 Task: Reply to email with the signature Clara Davis with the subject 'Follow up on a refund' from softage.1@softage.net with the message 'Can you please provide me with a list of project milestones and deadlines?'
Action: Mouse moved to (1048, 266)
Screenshot: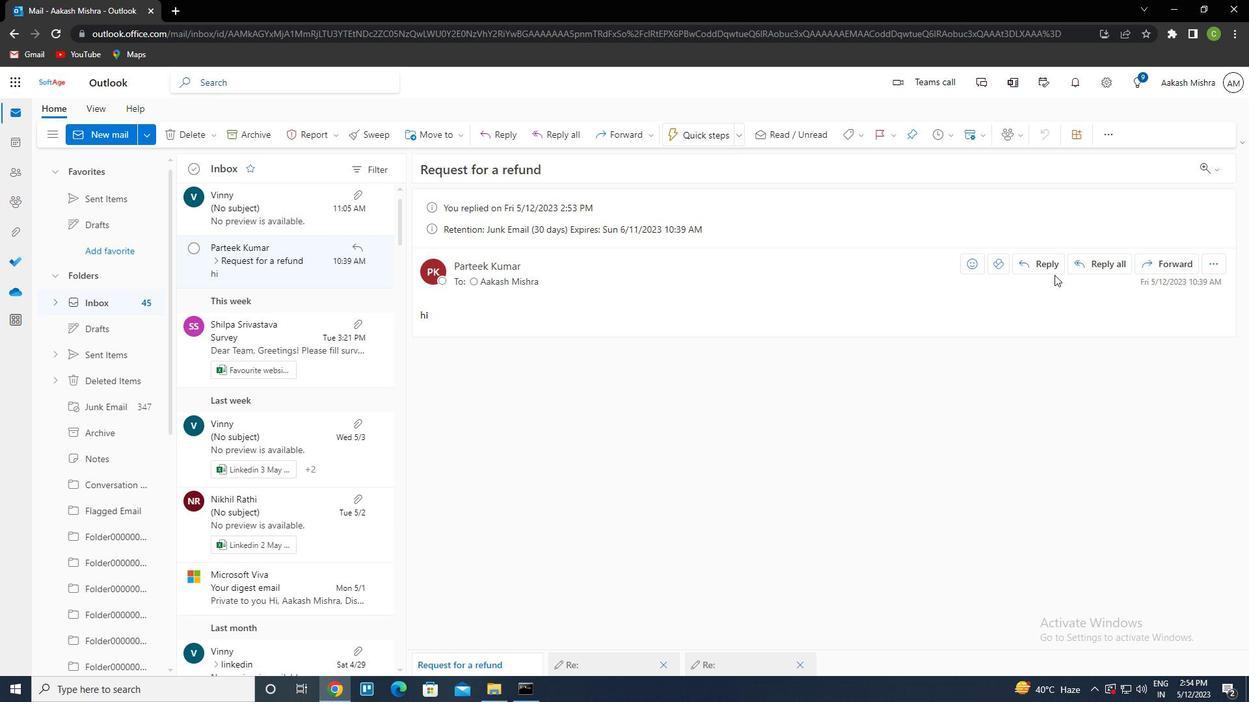 
Action: Mouse pressed left at (1048, 266)
Screenshot: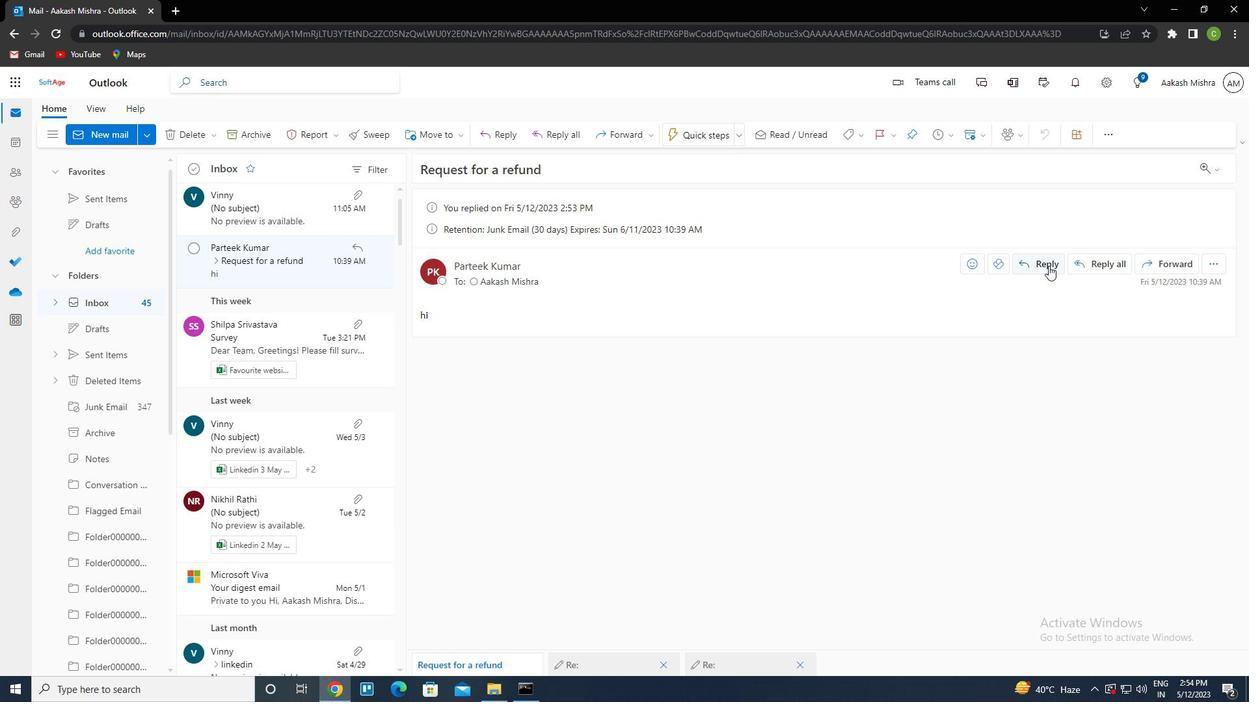 
Action: Mouse moved to (854, 137)
Screenshot: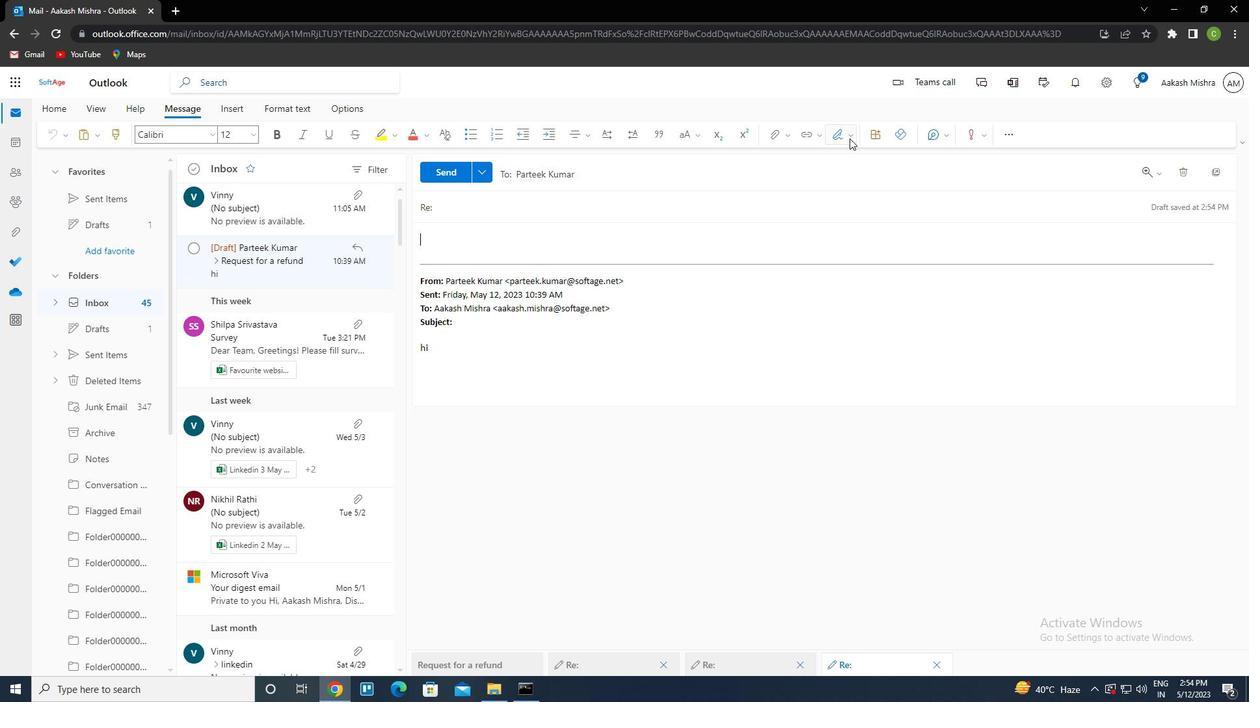 
Action: Mouse pressed left at (854, 137)
Screenshot: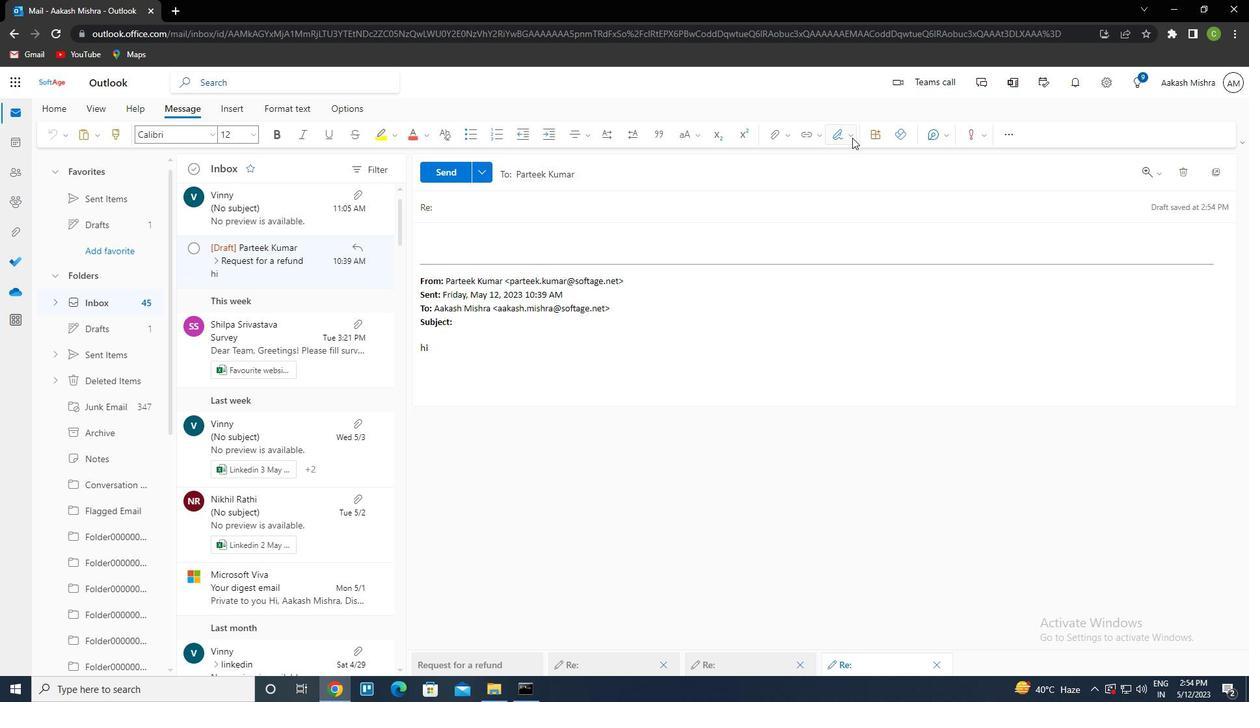 
Action: Mouse moved to (828, 188)
Screenshot: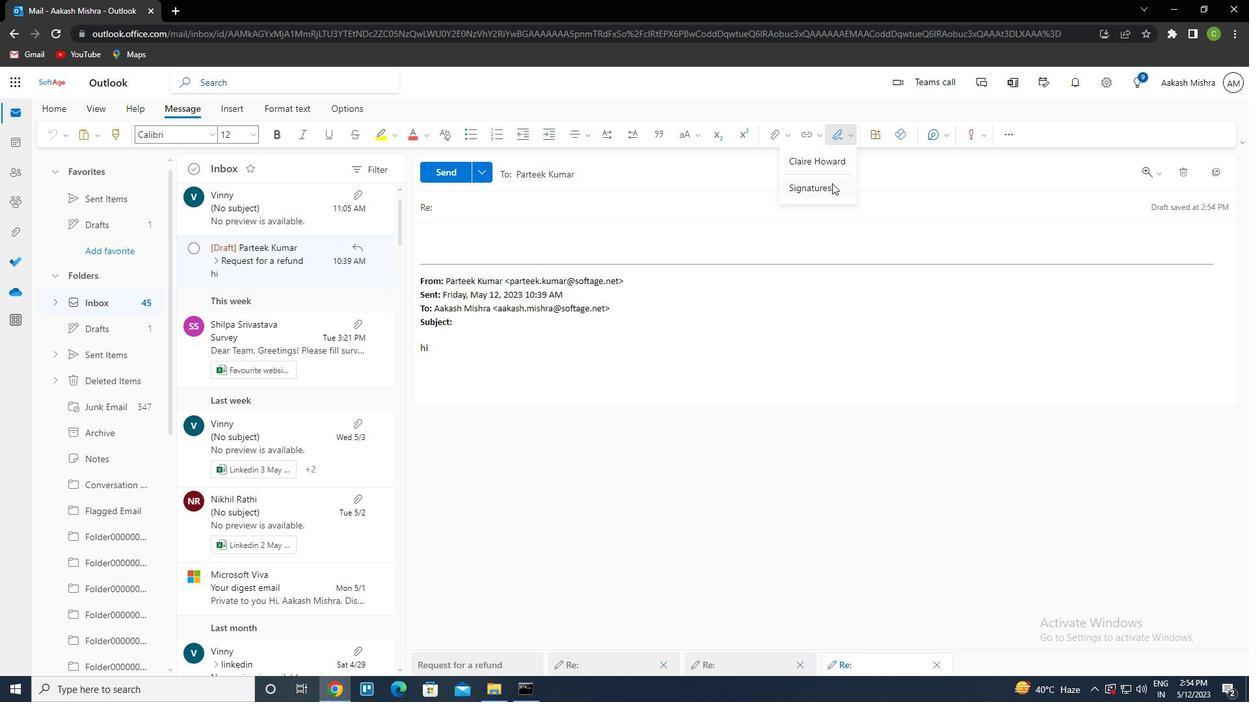 
Action: Mouse pressed left at (828, 188)
Screenshot: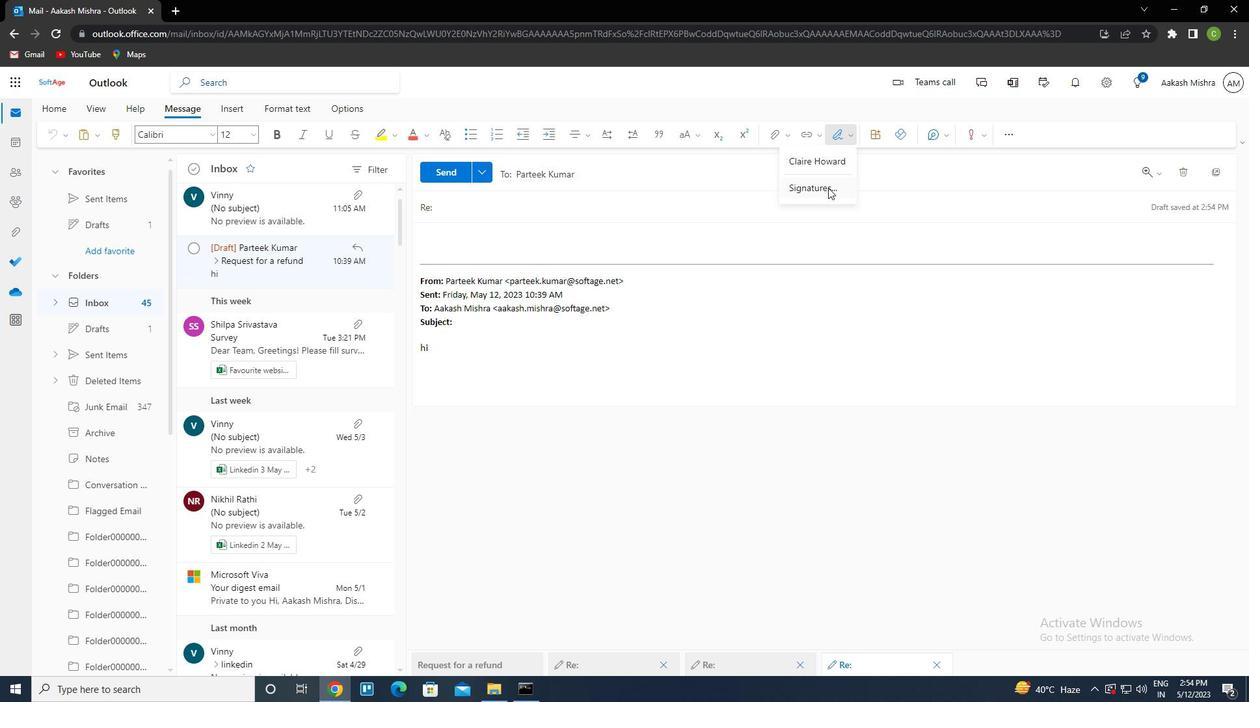 
Action: Mouse moved to (895, 242)
Screenshot: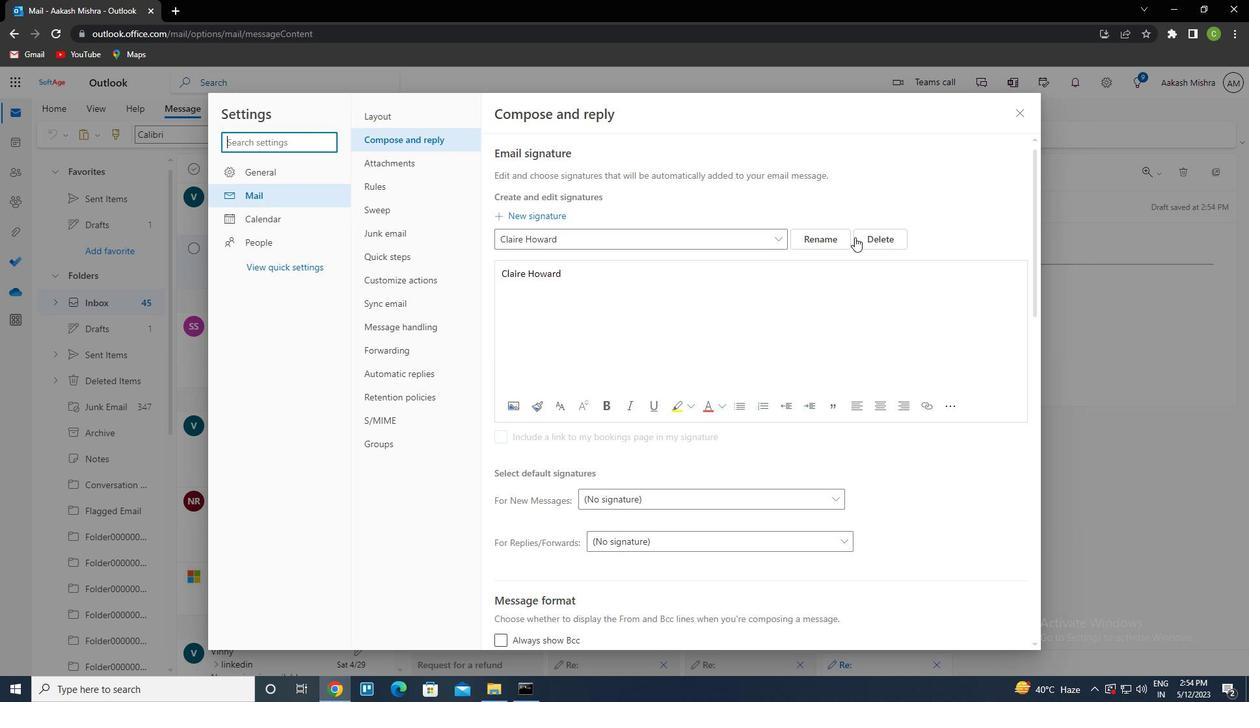
Action: Mouse pressed left at (895, 242)
Screenshot: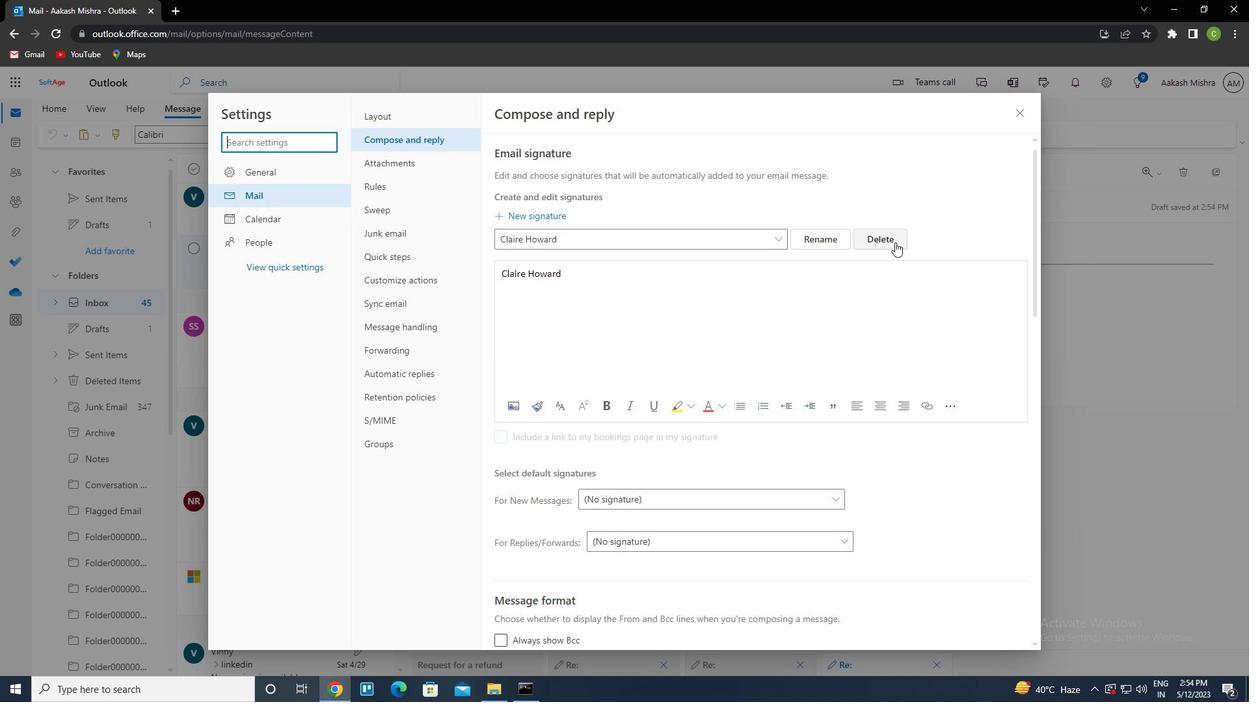
Action: Mouse moved to (652, 235)
Screenshot: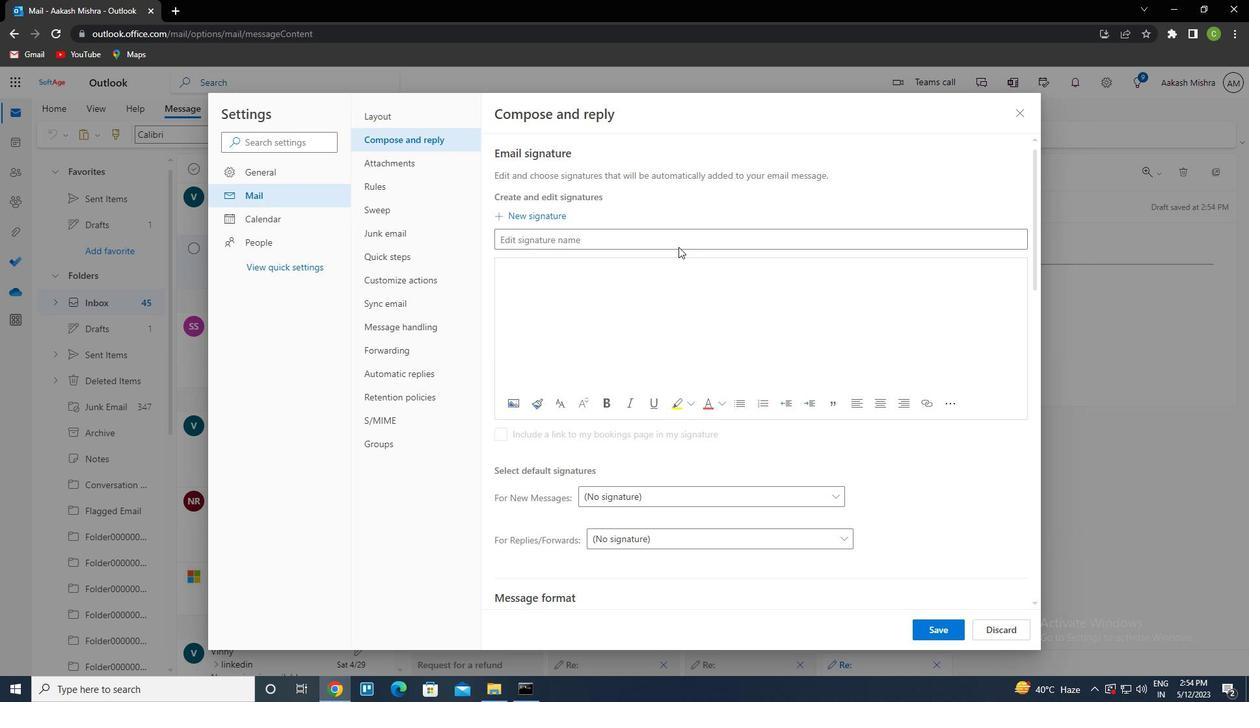
Action: Mouse pressed left at (652, 235)
Screenshot: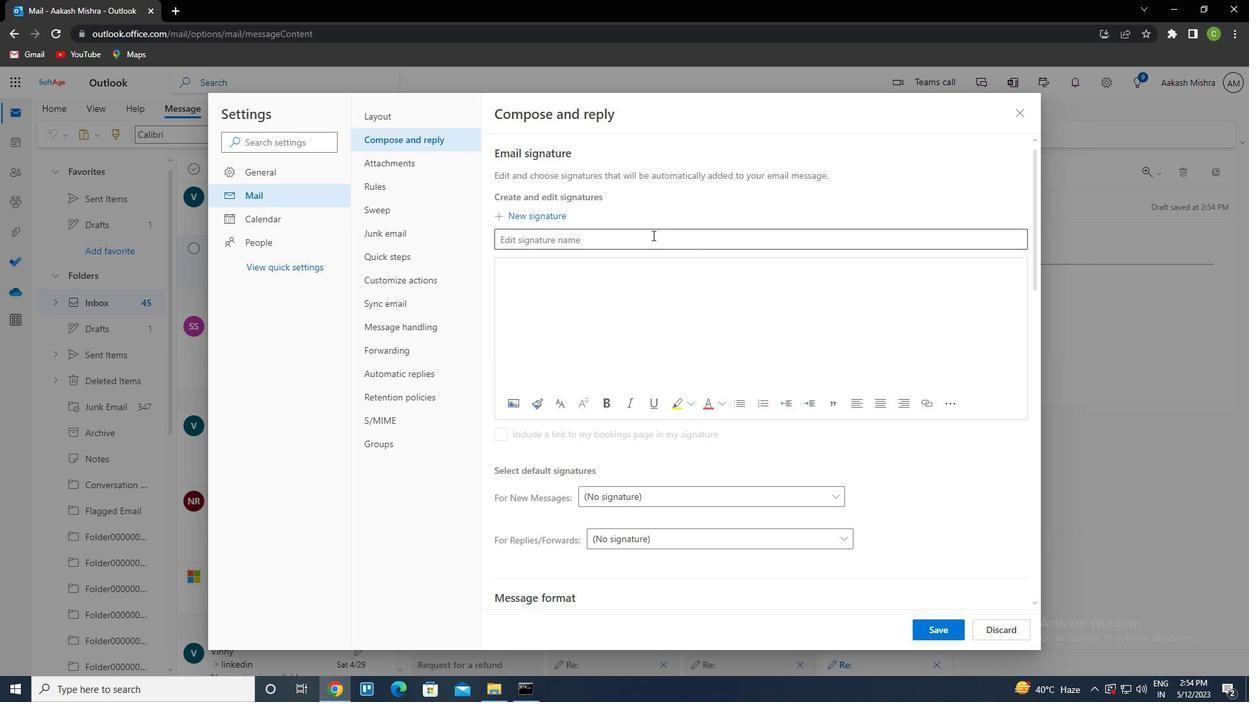 
Action: Key pressed <Key.caps_lock>c<Key.caps_lock>lara<Key.space><Key.caps_lock>d<Key.caps_lock>avis<Key.tab><Key.caps_lock>c<Key.caps_lock>lara<Key.space><Key.caps_lock>d<Key.caps_lock>avis
Screenshot: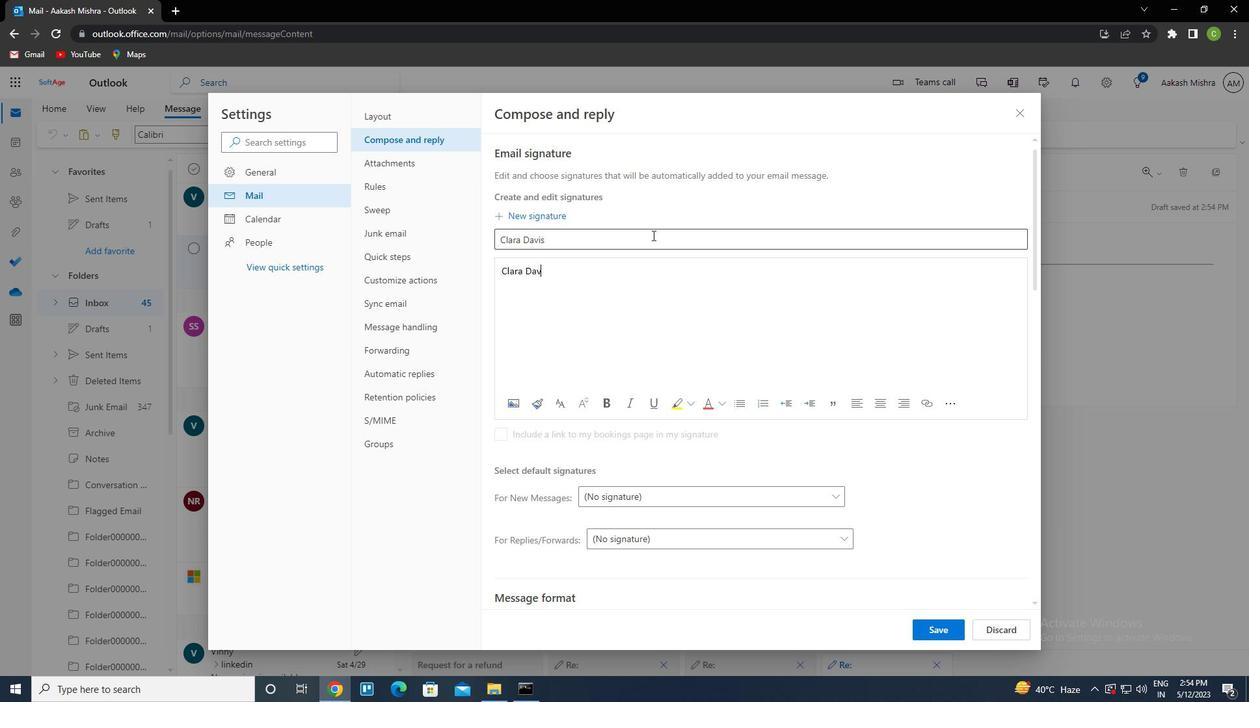 
Action: Mouse moved to (941, 627)
Screenshot: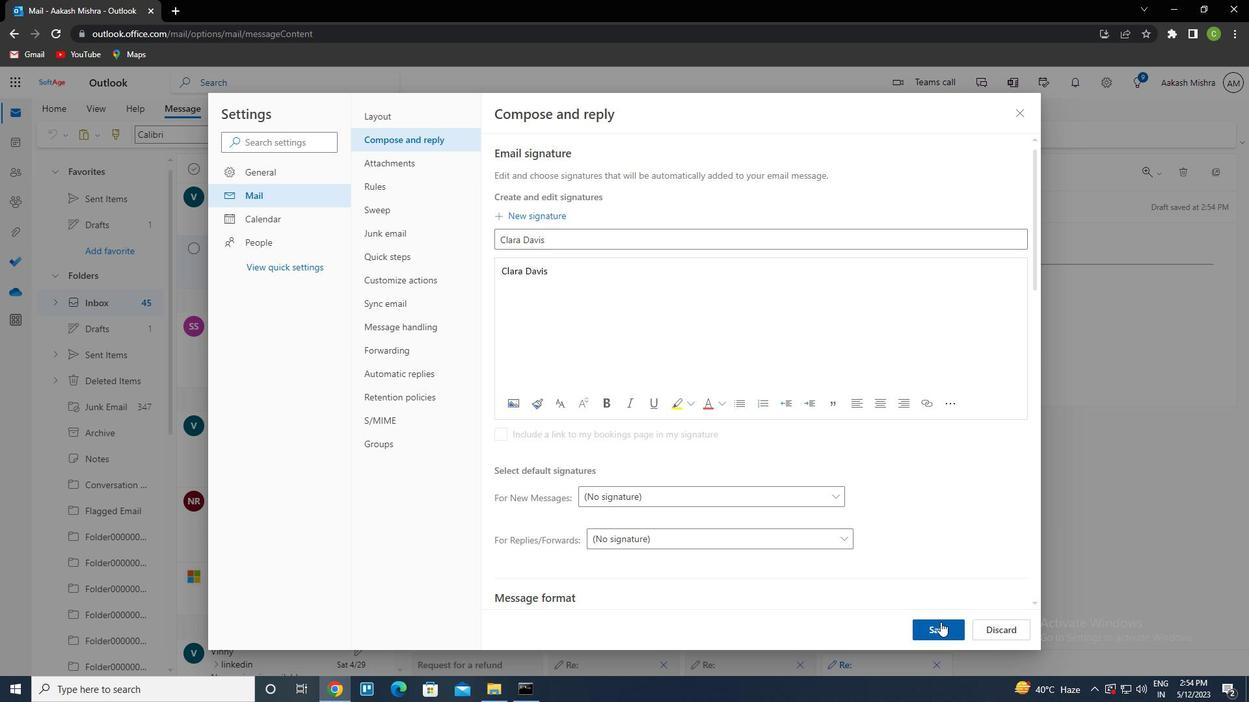 
Action: Mouse pressed left at (941, 627)
Screenshot: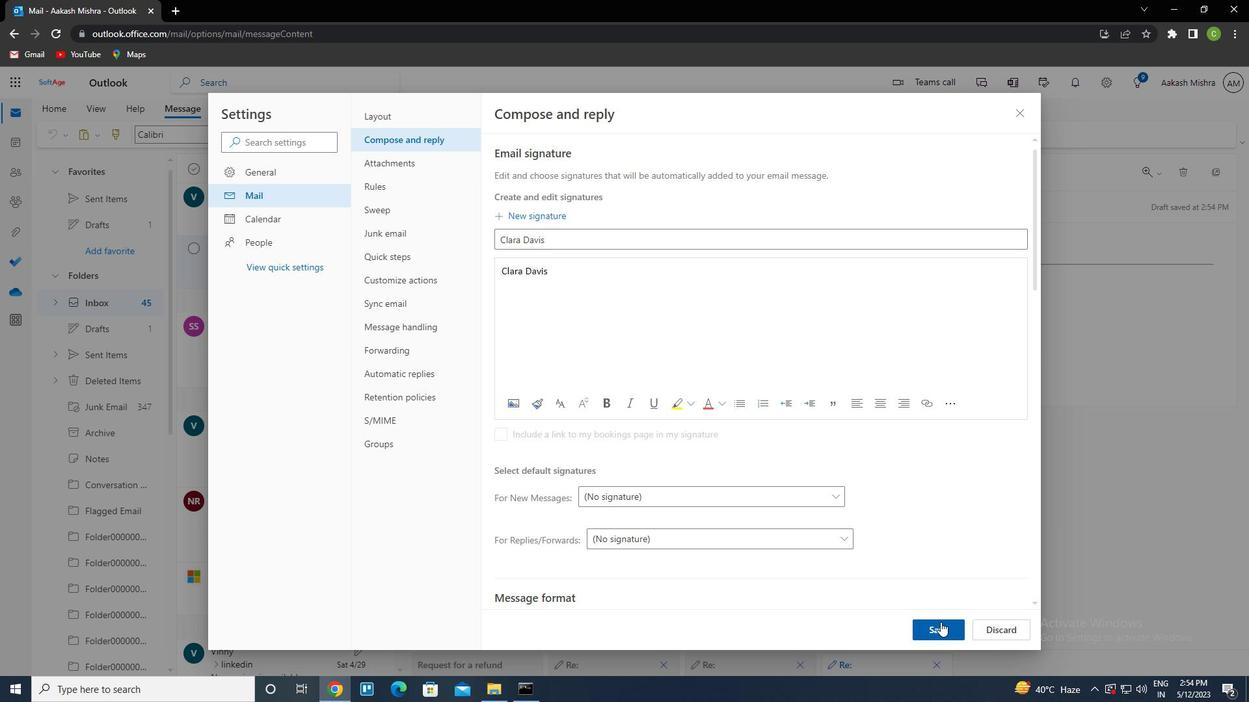 
Action: Mouse moved to (1026, 119)
Screenshot: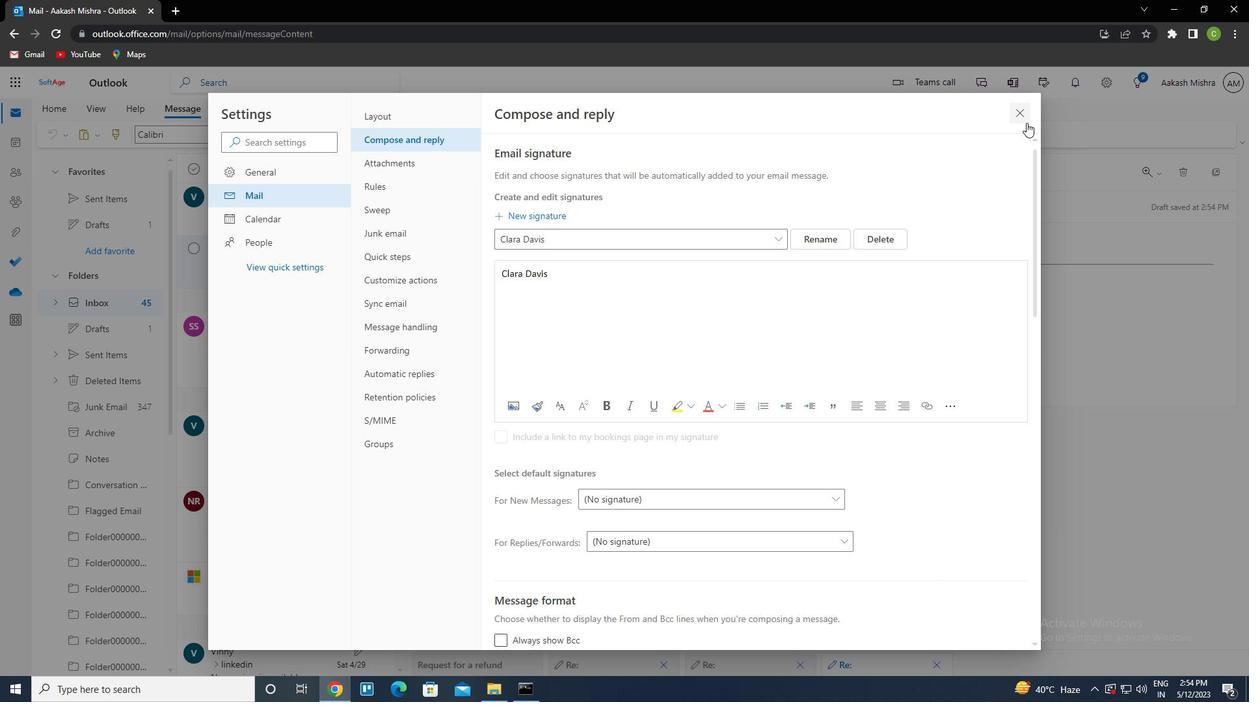 
Action: Mouse pressed left at (1026, 119)
Screenshot: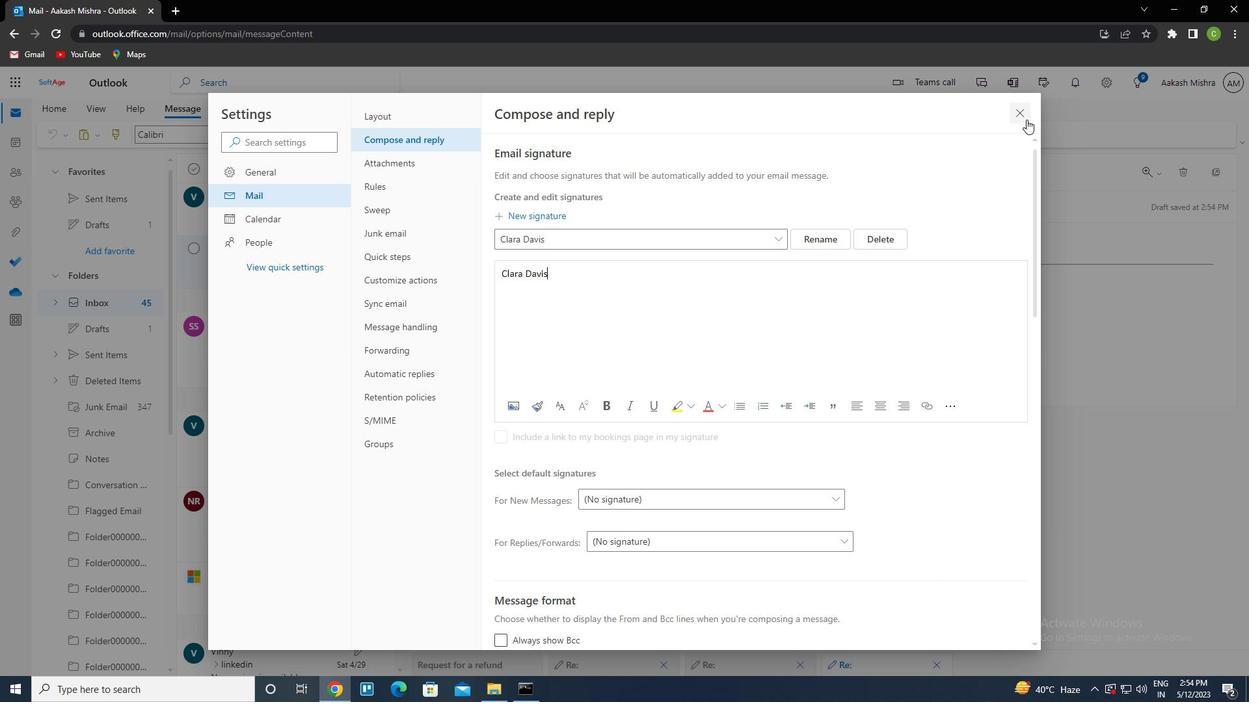 
Action: Mouse moved to (832, 138)
Screenshot: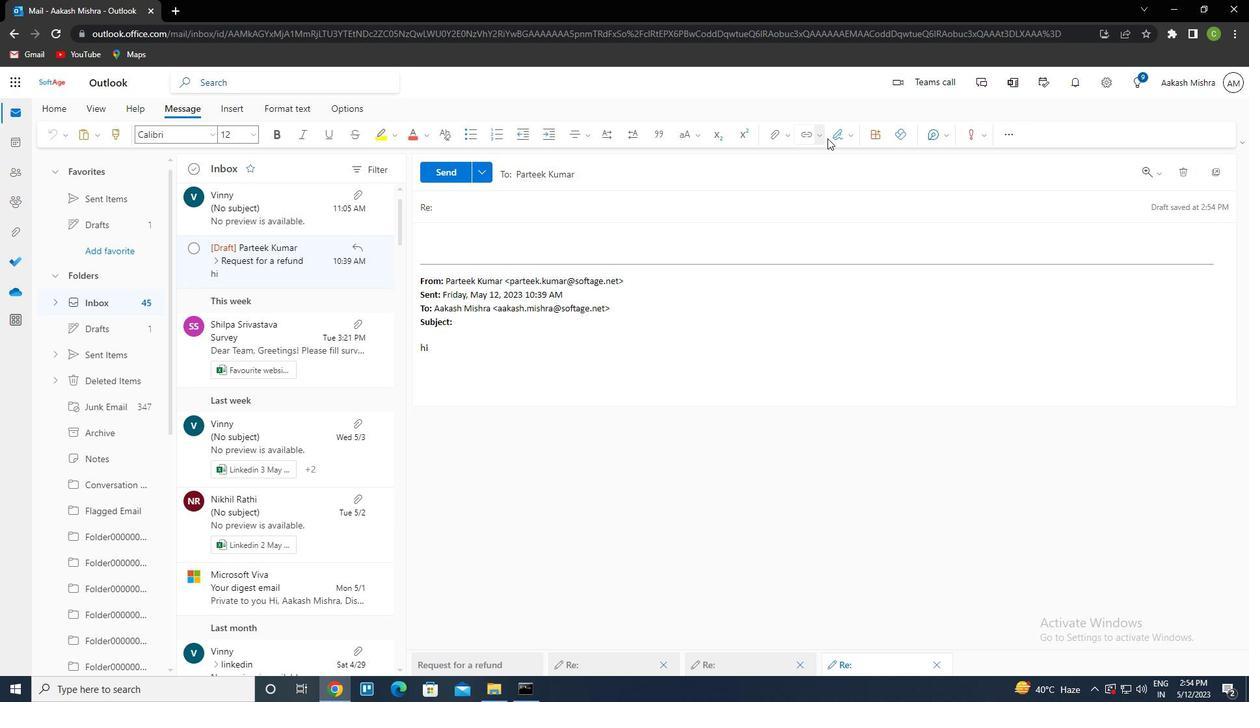 
Action: Mouse pressed left at (832, 138)
Screenshot: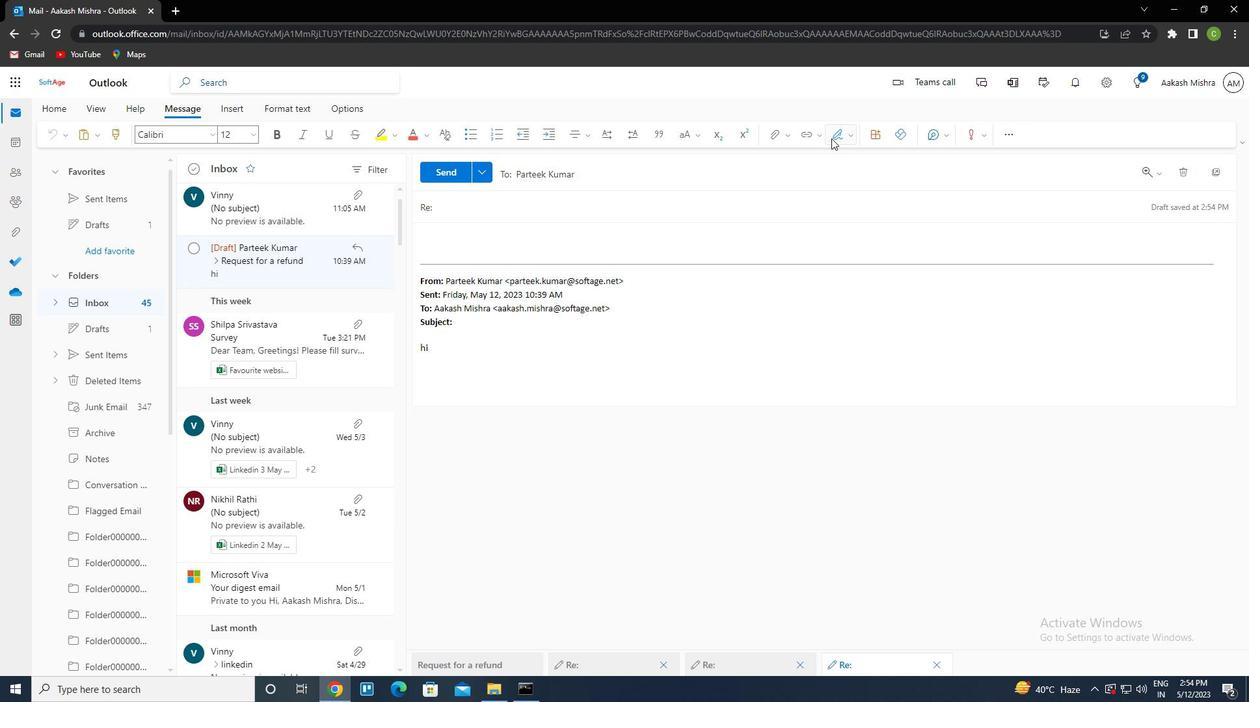 
Action: Mouse moved to (812, 169)
Screenshot: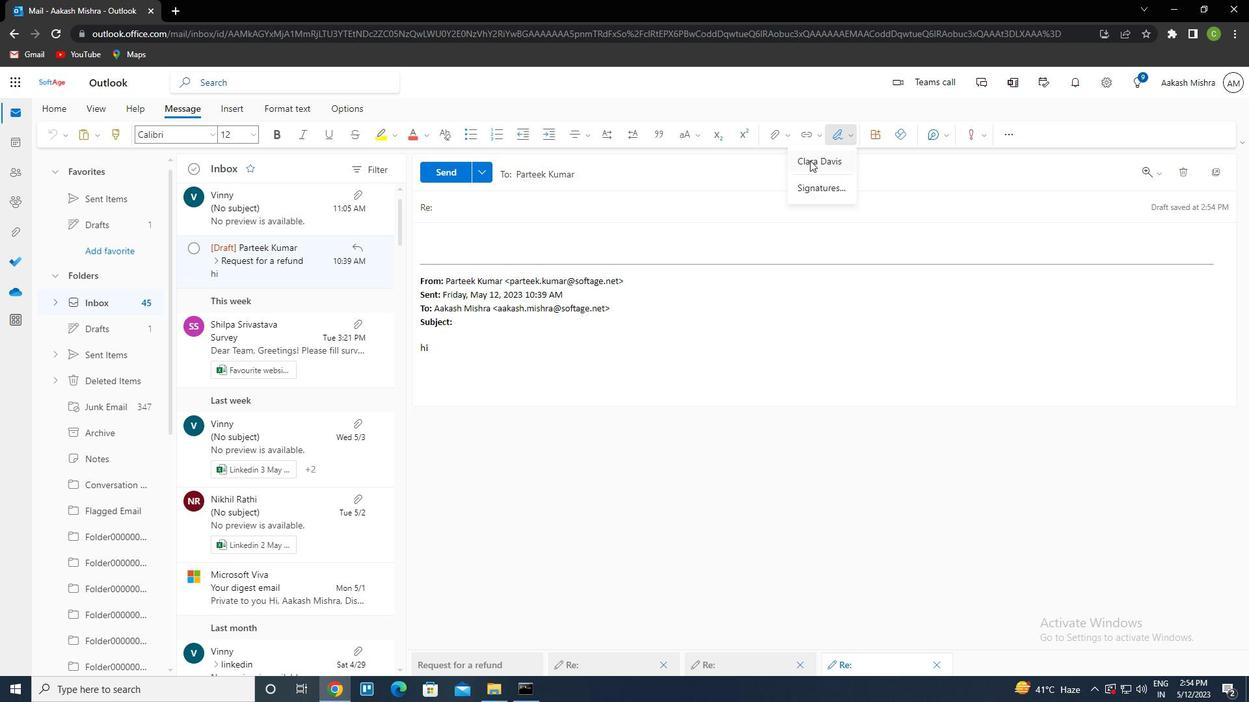 
Action: Mouse pressed left at (812, 169)
Screenshot: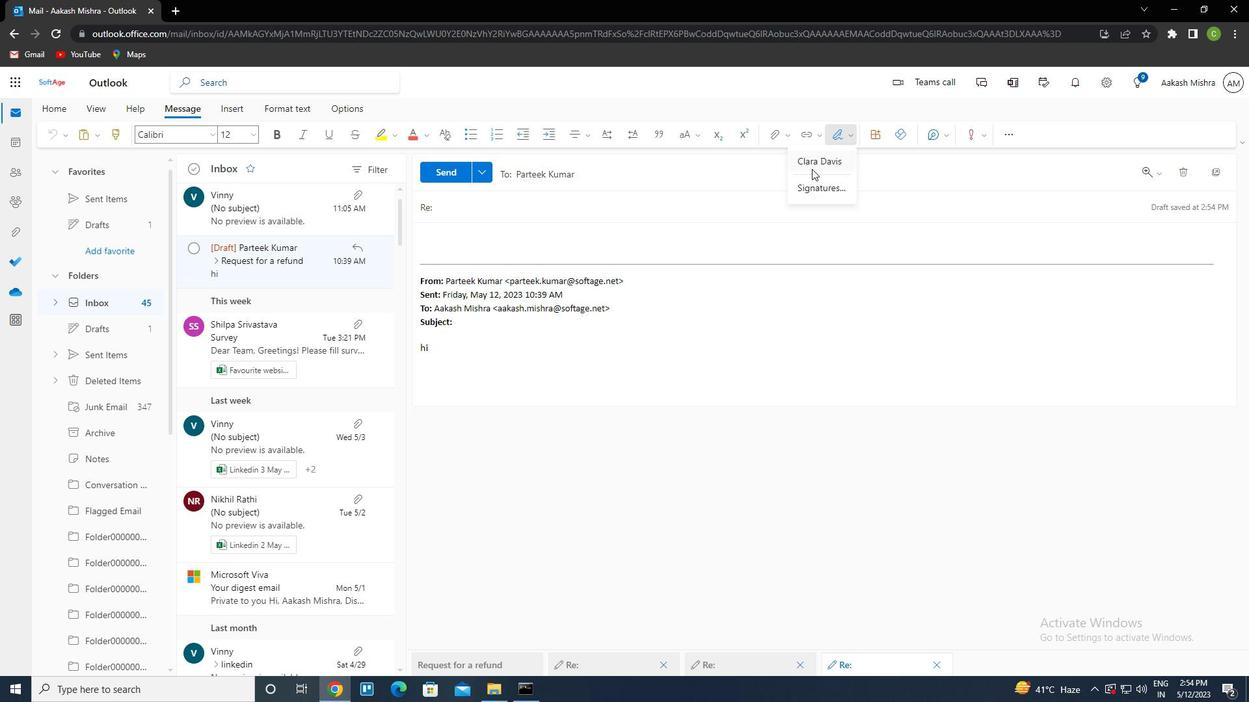 
Action: Mouse moved to (463, 210)
Screenshot: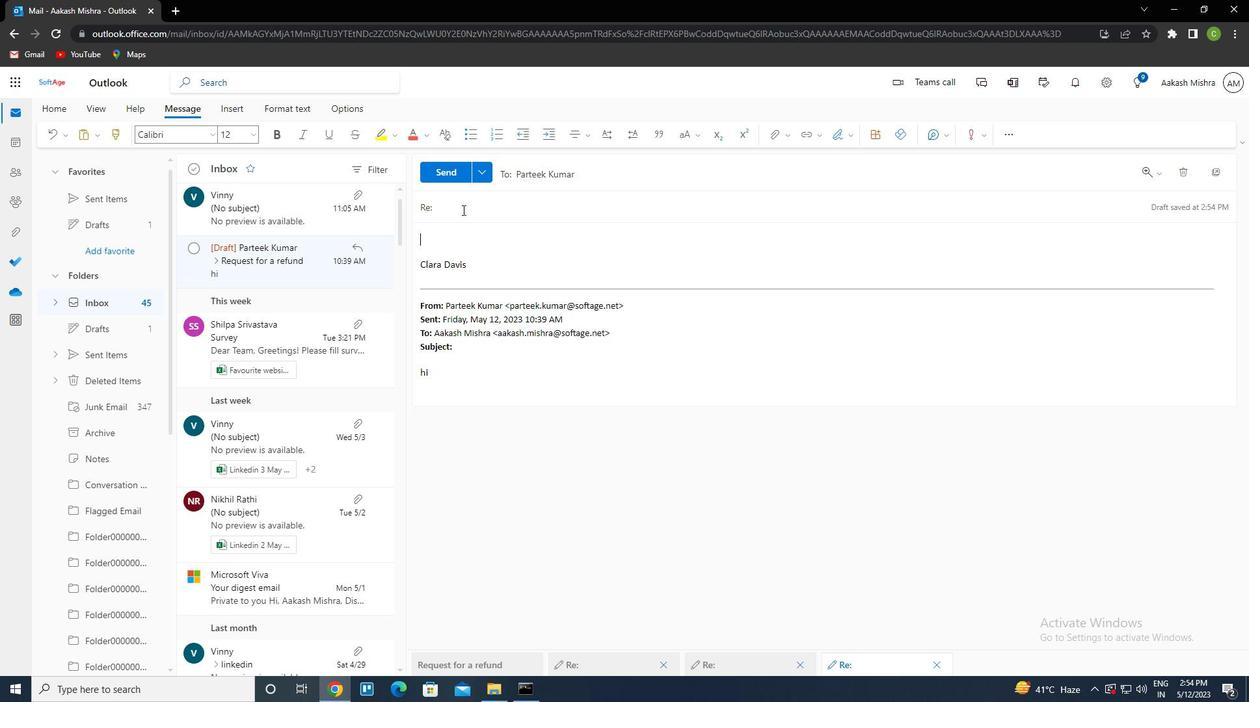 
Action: Mouse pressed left at (463, 210)
Screenshot: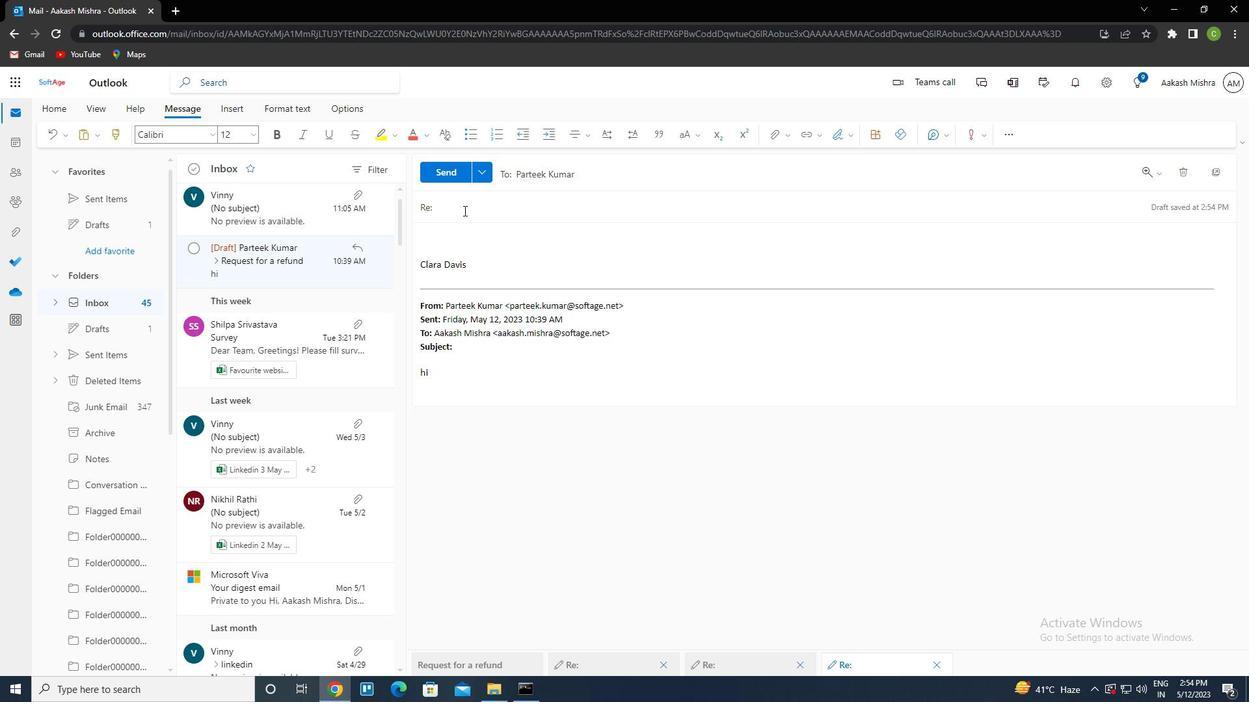 
Action: Key pressed <Key.caps_lock>f<Key.caps_lock>ollow<Key.space>up<Key.space>on<Key.space>a<Key.space>refund<Key.tab><Key.caps_lock>c<Key.caps_lock>an<Key.space>you<Key.space>please<Key.space>provide<Key.space>me<Key.space>with<Key.space>a<Key.space>list<Key.space>of<Key.space>project<Key.space>milestones<Key.space>and<Key.space>deadlines
Screenshot: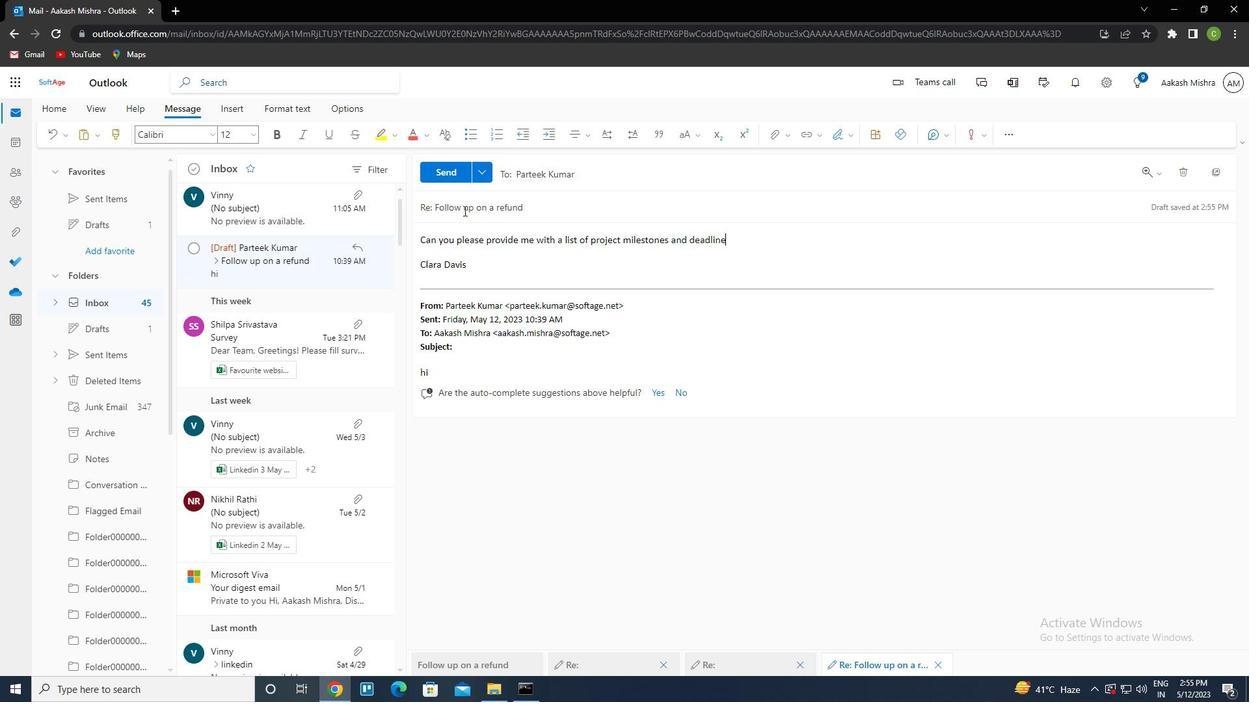 
Action: Mouse moved to (450, 173)
Screenshot: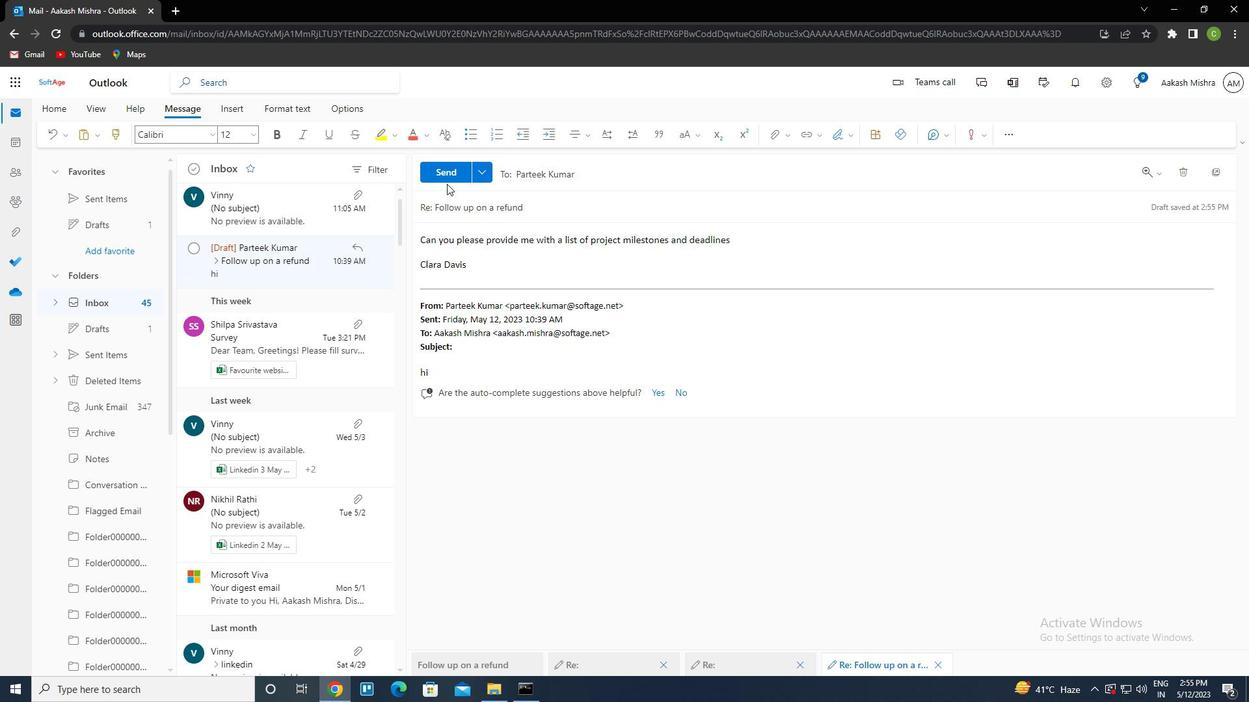 
Action: Mouse pressed left at (450, 173)
Screenshot: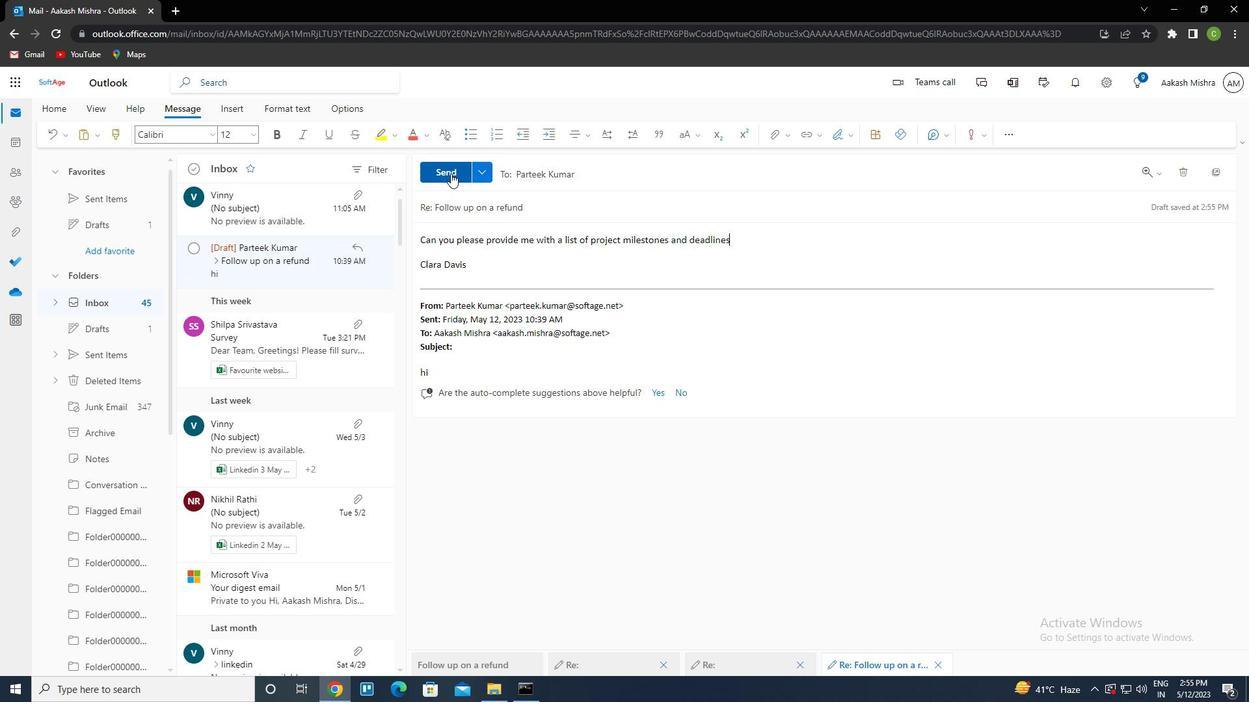 
Action: Mouse moved to (605, 418)
Screenshot: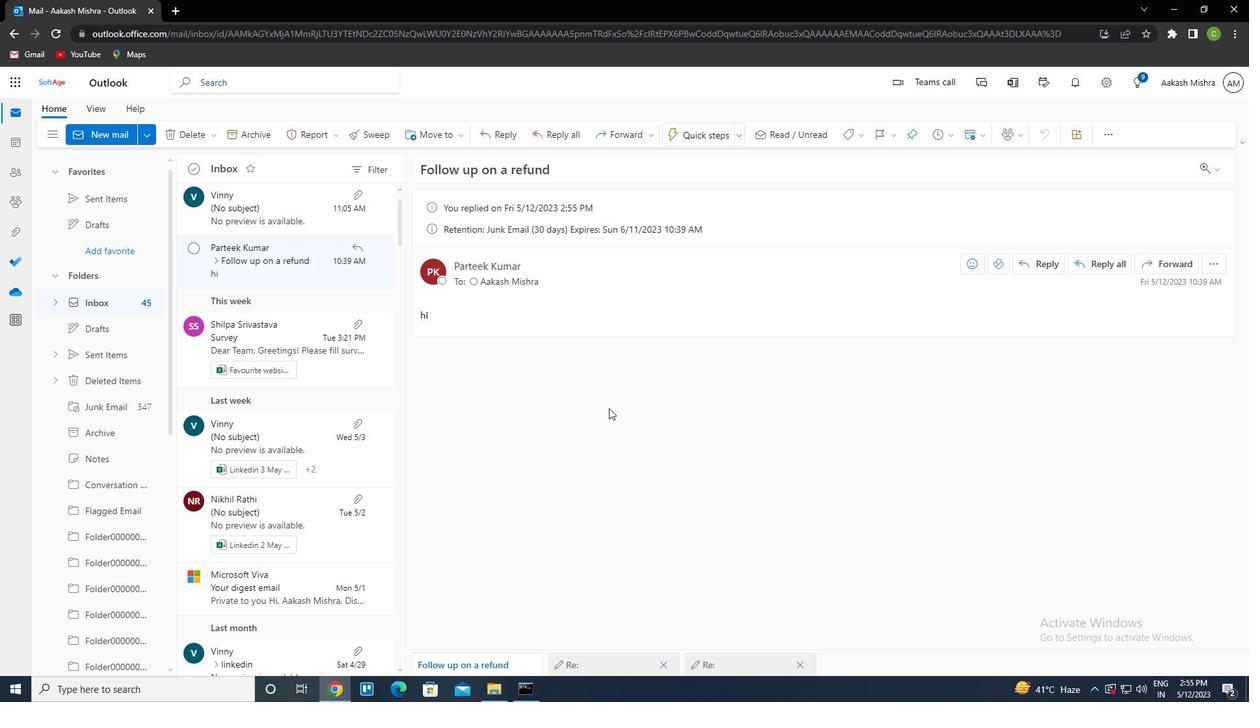 
